 Task: Change  the formatting of the data to Which is Less than 5, In conditional formating, put the option 'Green Fill with Dark Green Text. . 'In the sheet   Inspire Sales book
Action: Mouse moved to (631, 156)
Screenshot: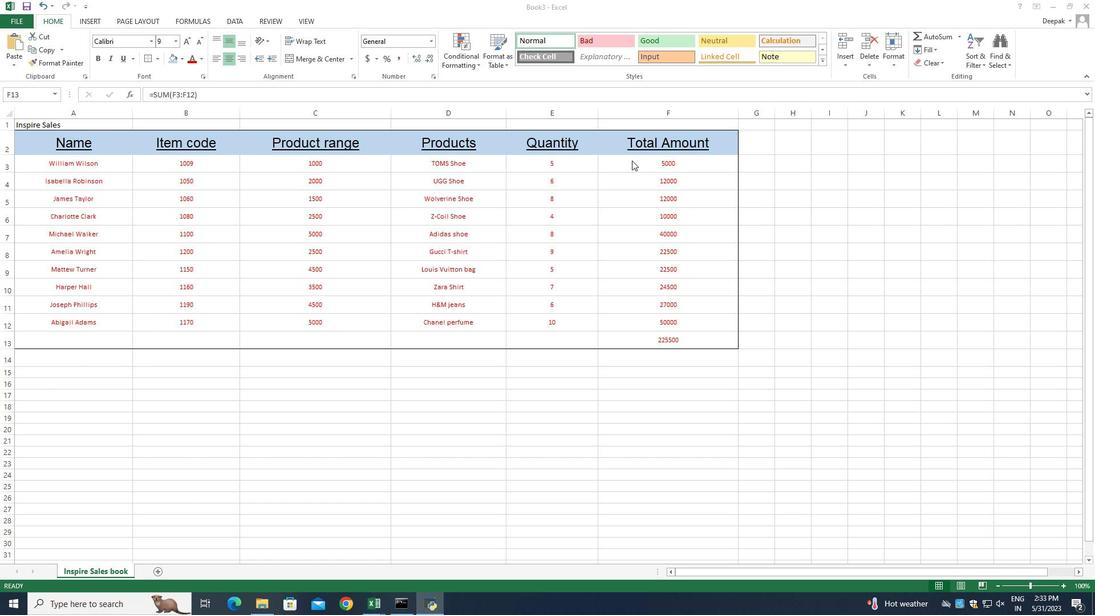 
Action: Mouse pressed left at (631, 156)
Screenshot: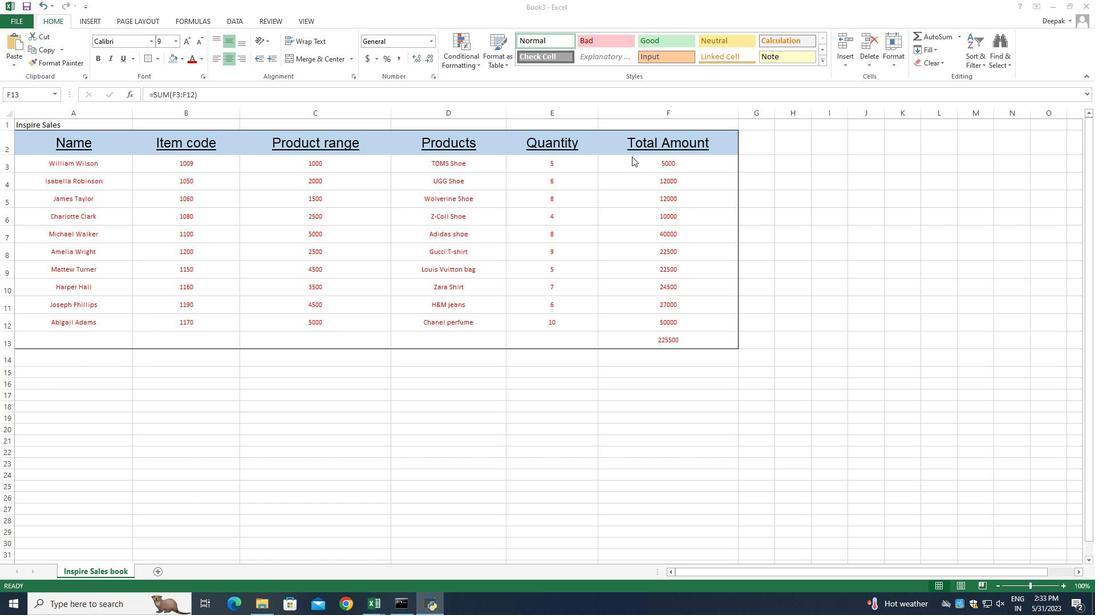 
Action: Mouse moved to (634, 165)
Screenshot: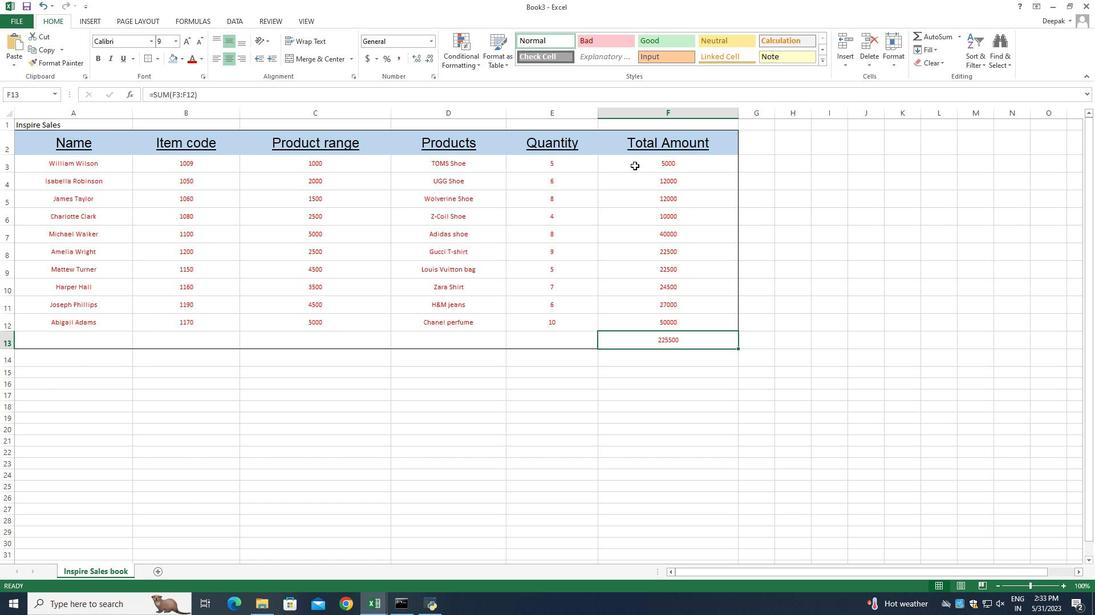
Action: Mouse pressed left at (634, 165)
Screenshot: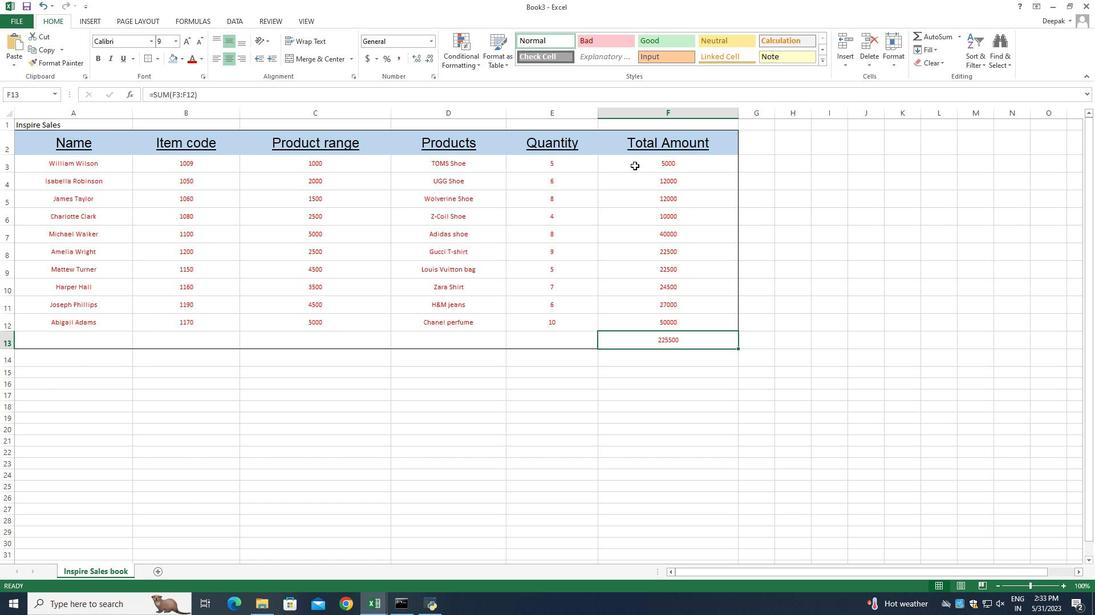 
Action: Mouse moved to (479, 66)
Screenshot: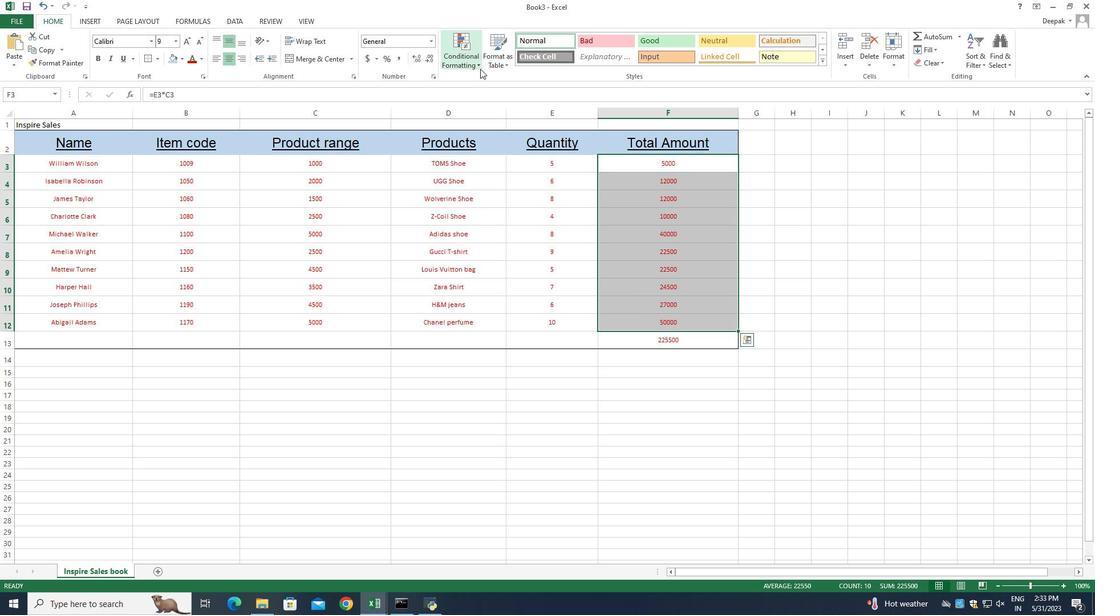 
Action: Mouse pressed left at (479, 66)
Screenshot: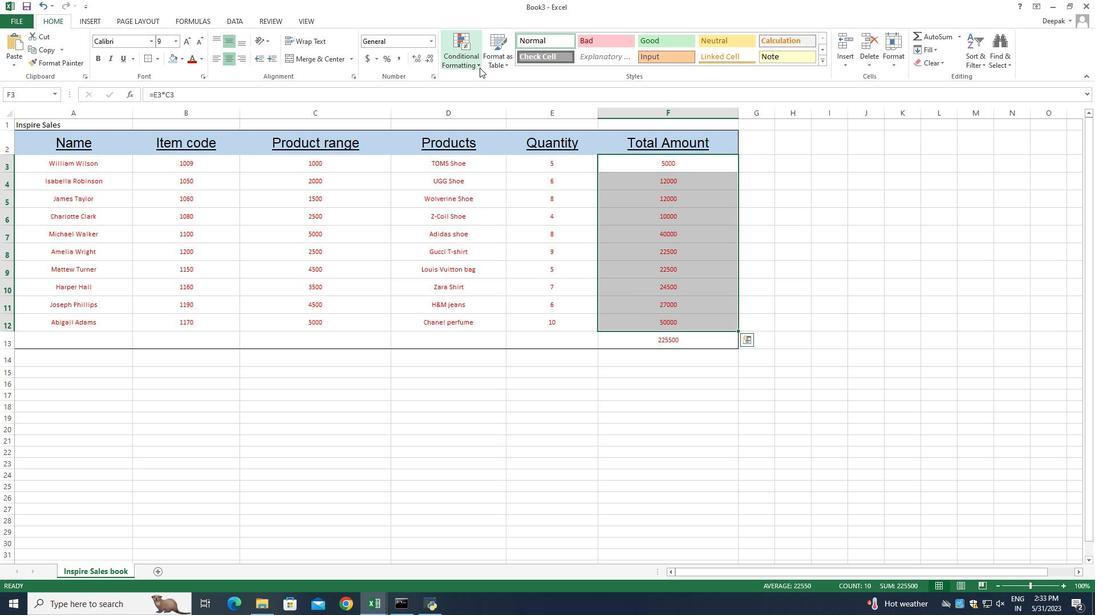 
Action: Mouse moved to (577, 103)
Screenshot: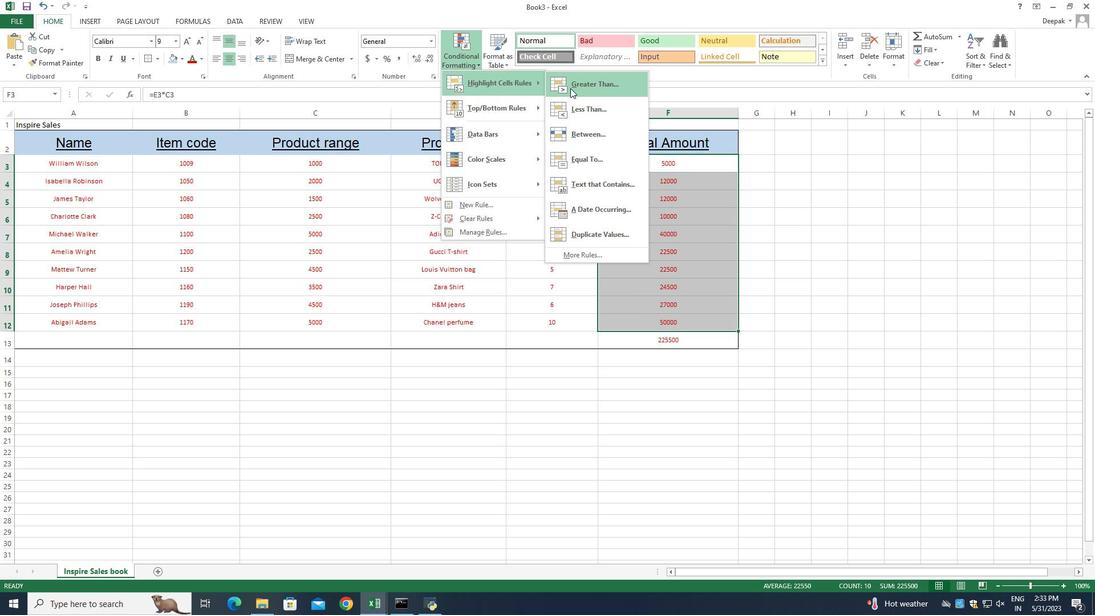 
Action: Mouse pressed left at (577, 103)
Screenshot: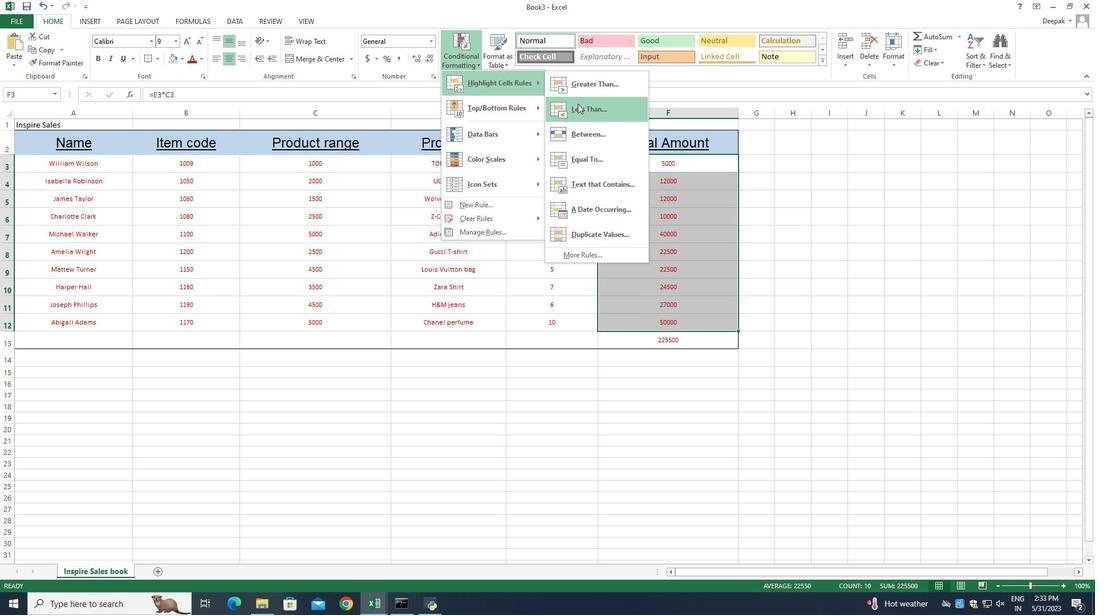 
Action: Mouse moved to (237, 306)
Screenshot: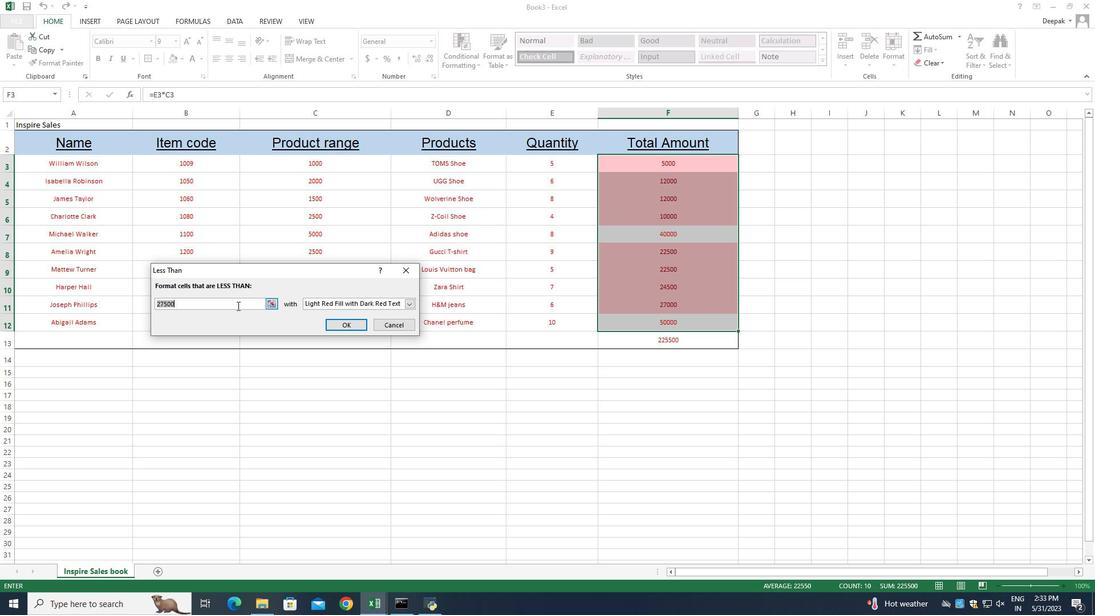 
Action: Key pressed 5
Screenshot: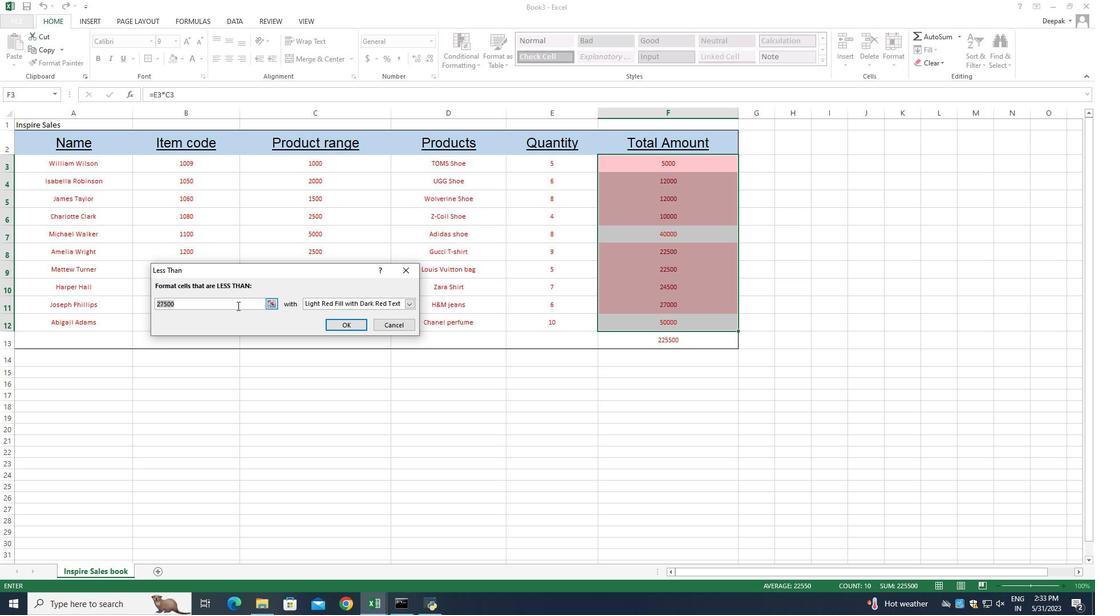 
Action: Mouse moved to (404, 305)
Screenshot: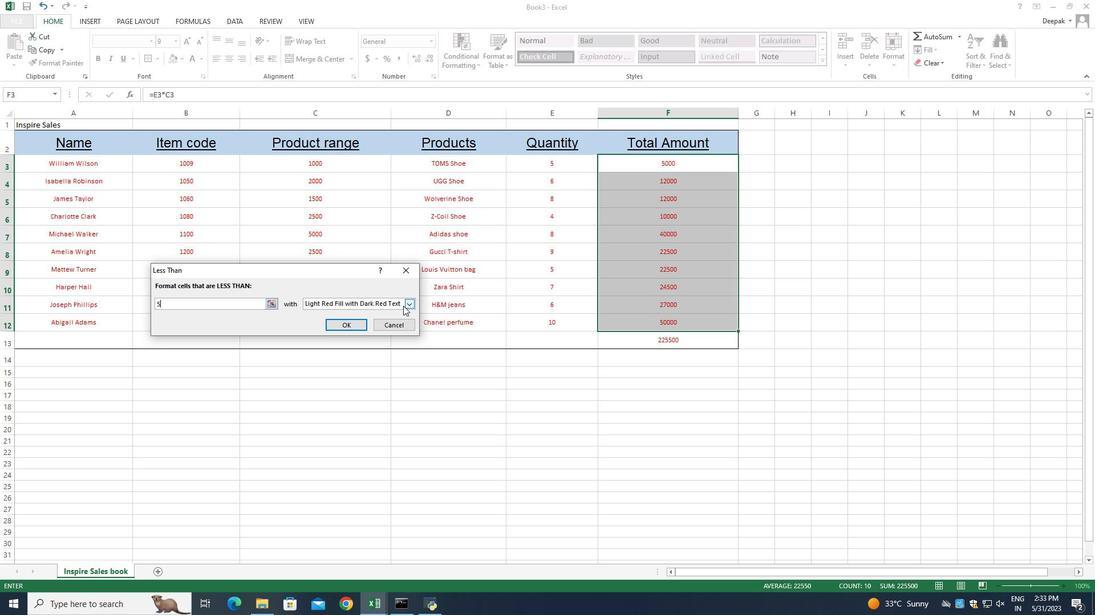
Action: Mouse pressed left at (404, 305)
Screenshot: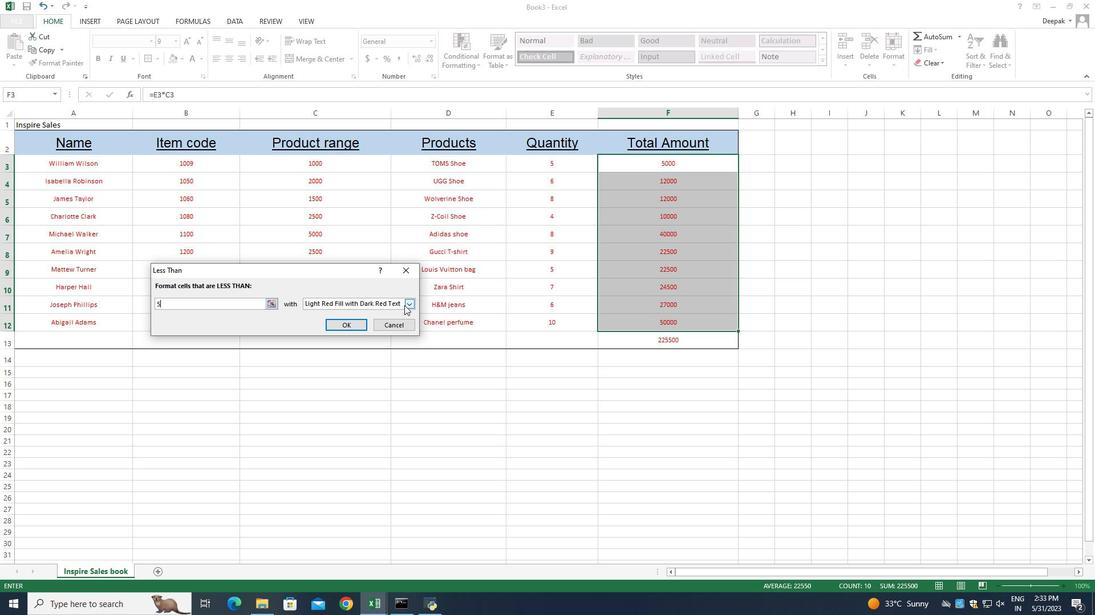 
Action: Mouse moved to (388, 330)
Screenshot: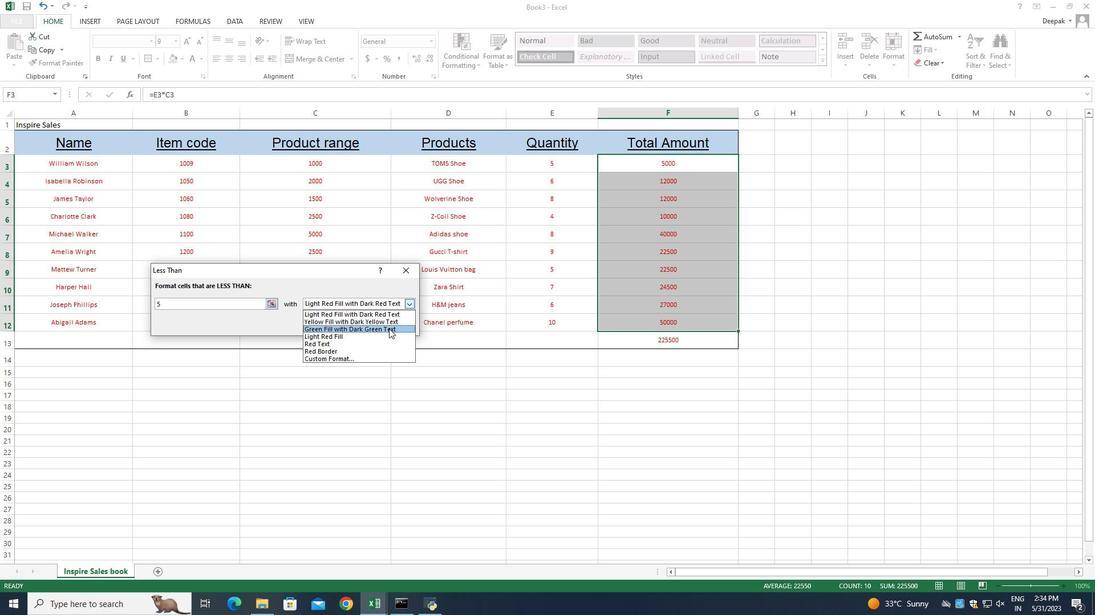 
Action: Mouse pressed left at (388, 330)
Screenshot: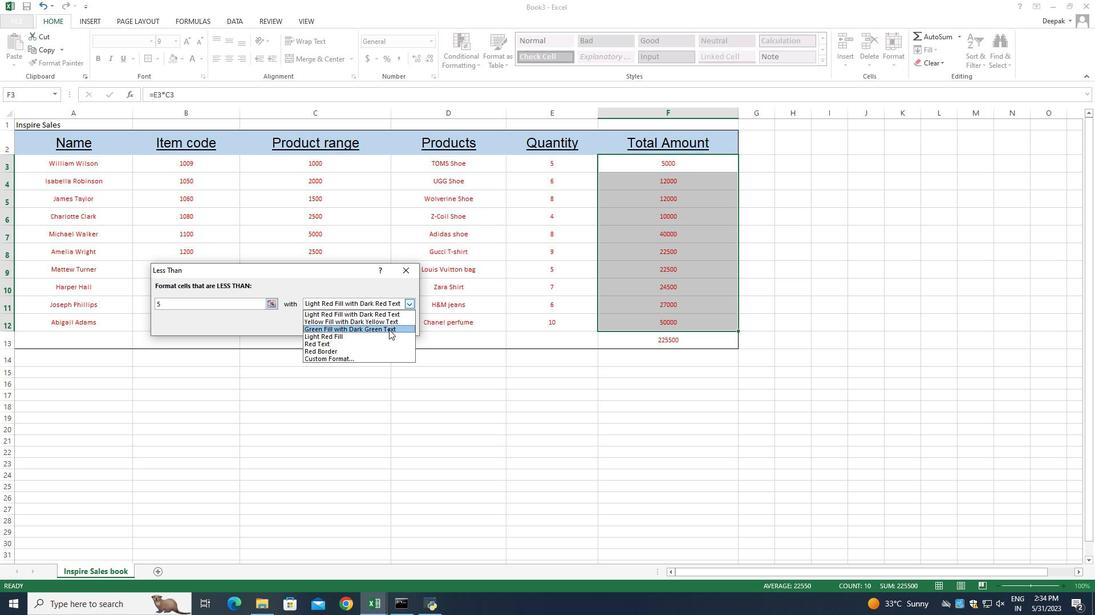 
Action: Mouse moved to (343, 322)
Screenshot: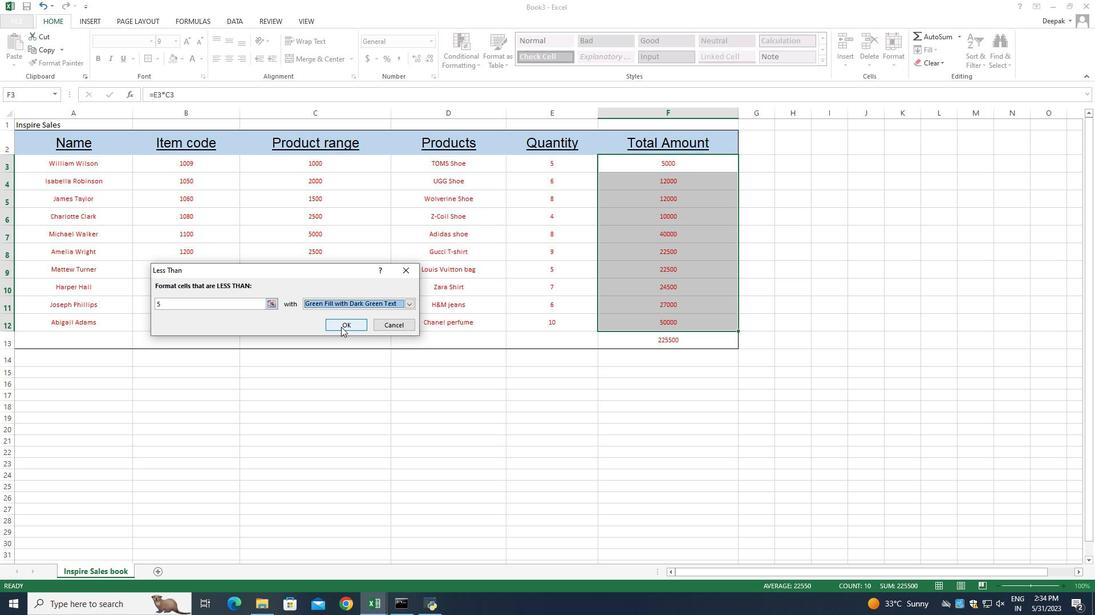 
Action: Mouse pressed left at (343, 322)
Screenshot: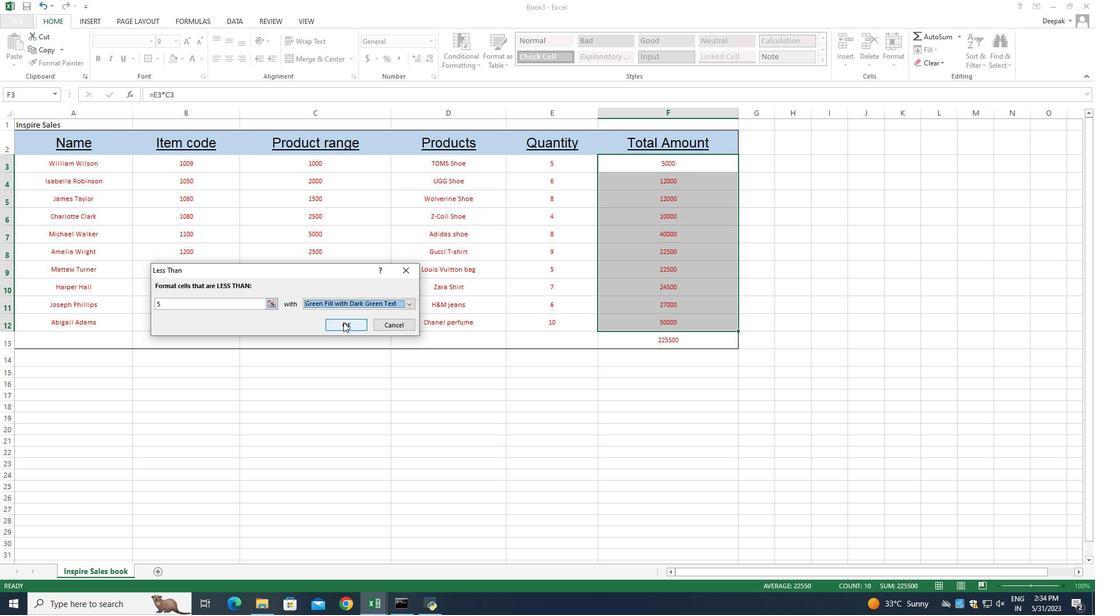 
Action: Mouse moved to (426, 302)
Screenshot: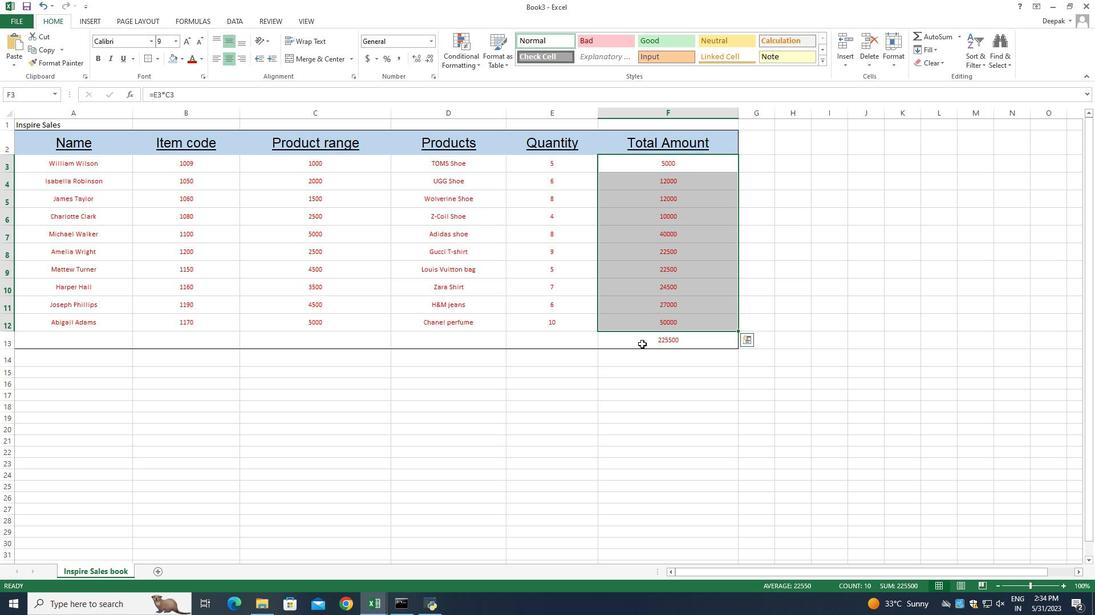 
Action: Mouse scrolled (426, 302) with delta (0, 0)
Screenshot: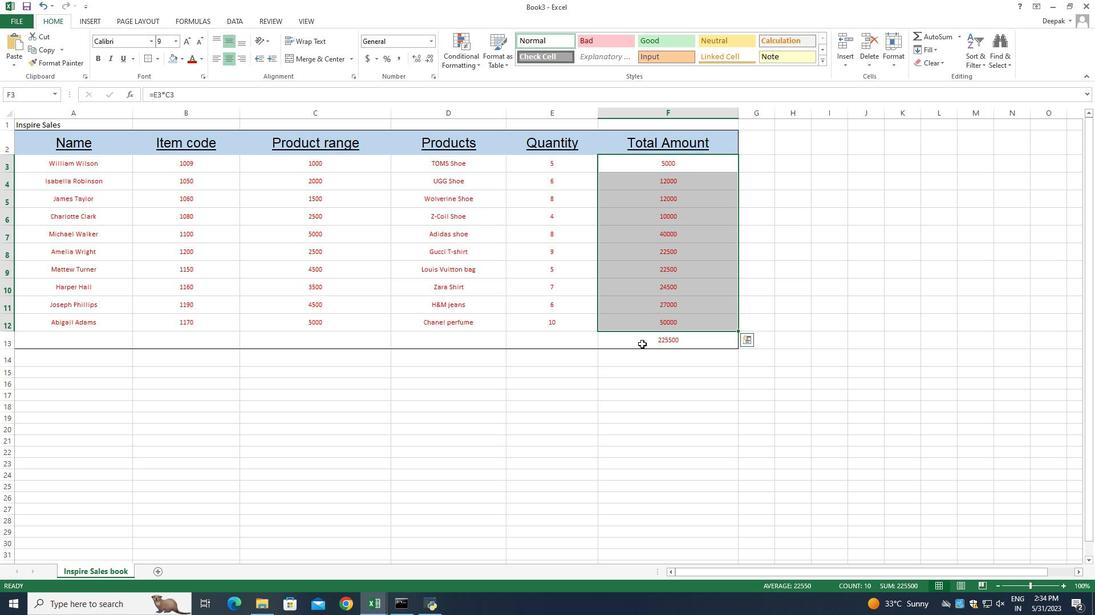 
Action: Mouse moved to (419, 300)
Screenshot: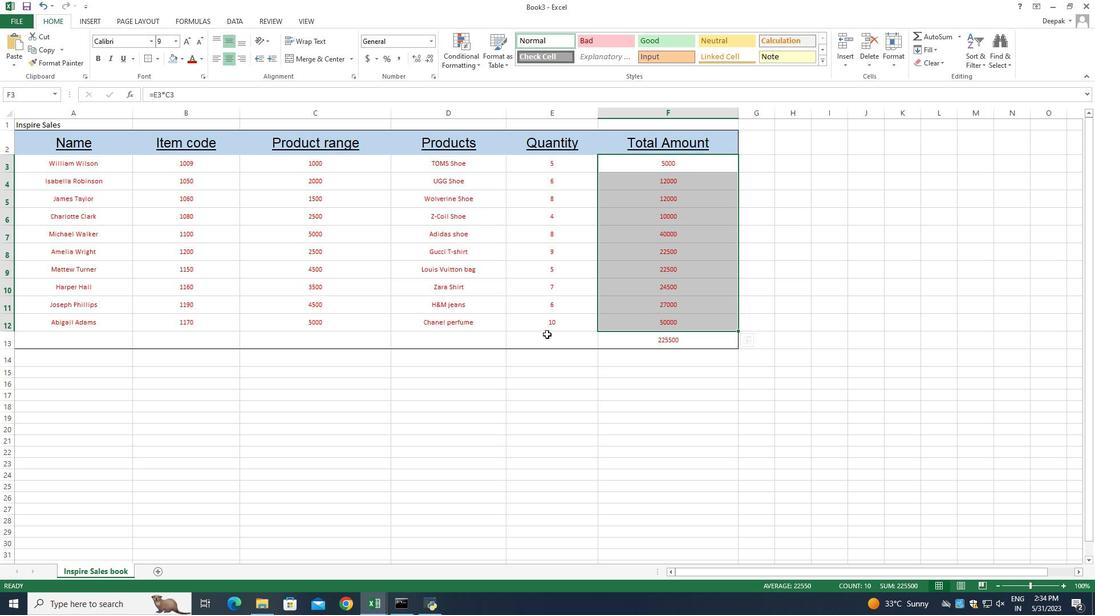
Action: Mouse scrolled (419, 301) with delta (0, 0)
Screenshot: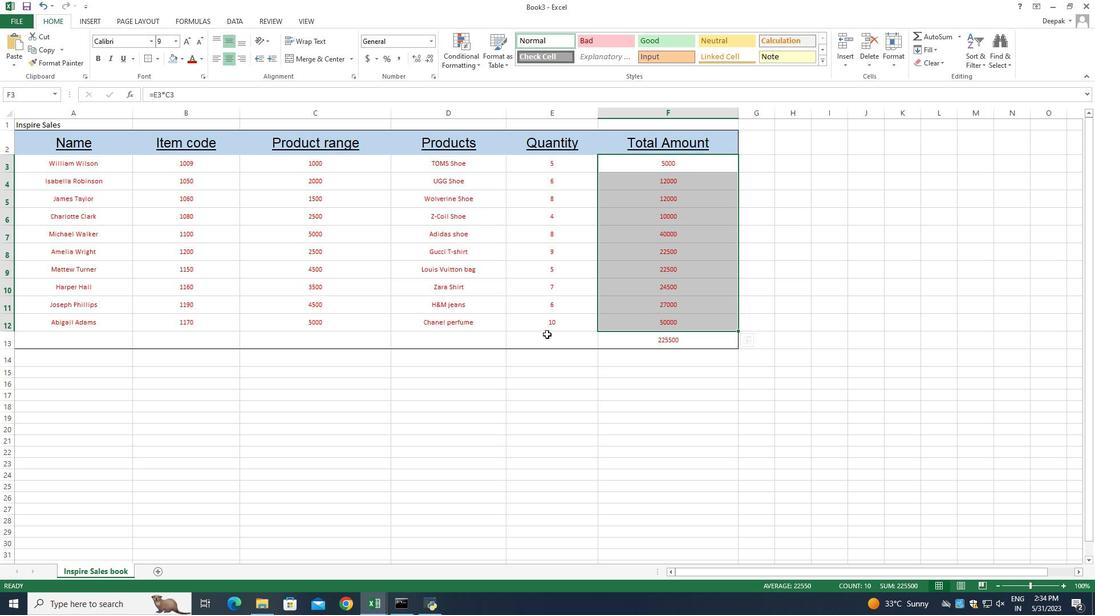 
Action: Mouse scrolled (419, 301) with delta (0, 0)
Screenshot: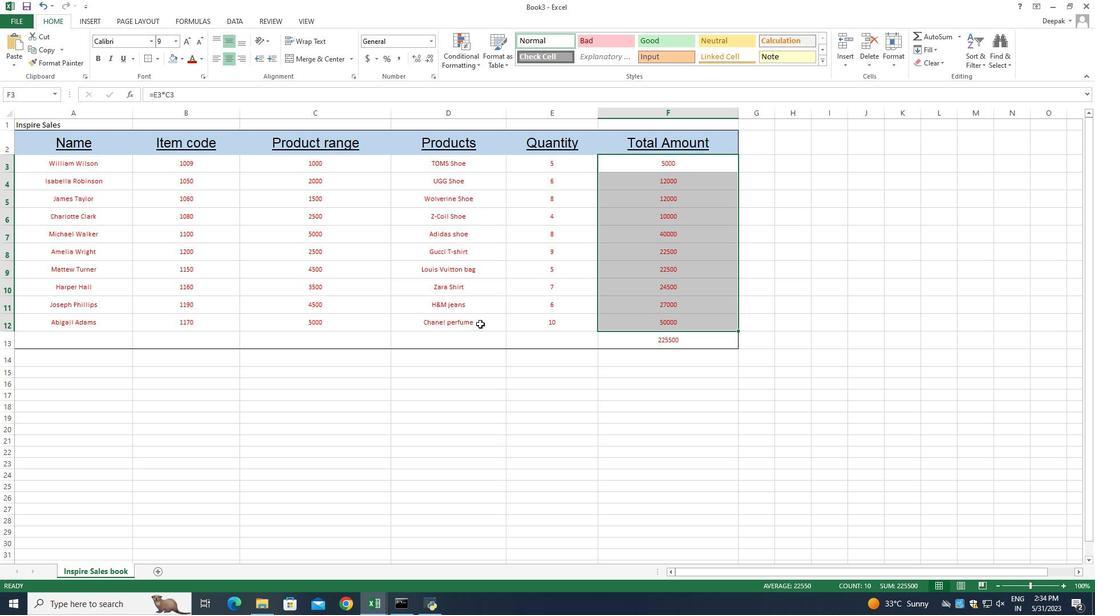
Action: Mouse moved to (418, 299)
Screenshot: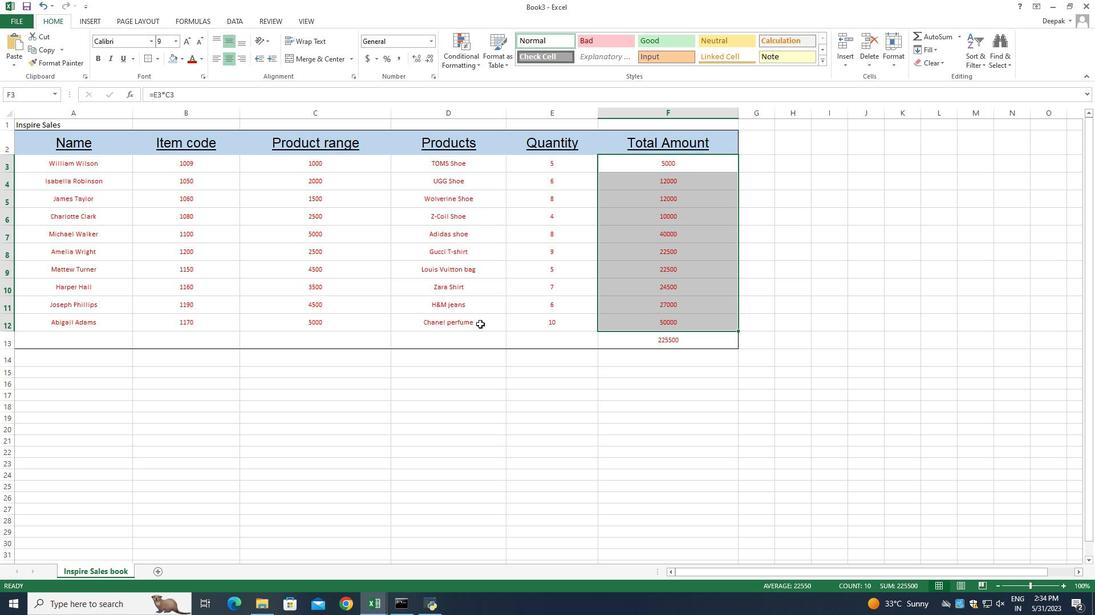 
Action: Mouse scrolled (418, 300) with delta (0, 0)
Screenshot: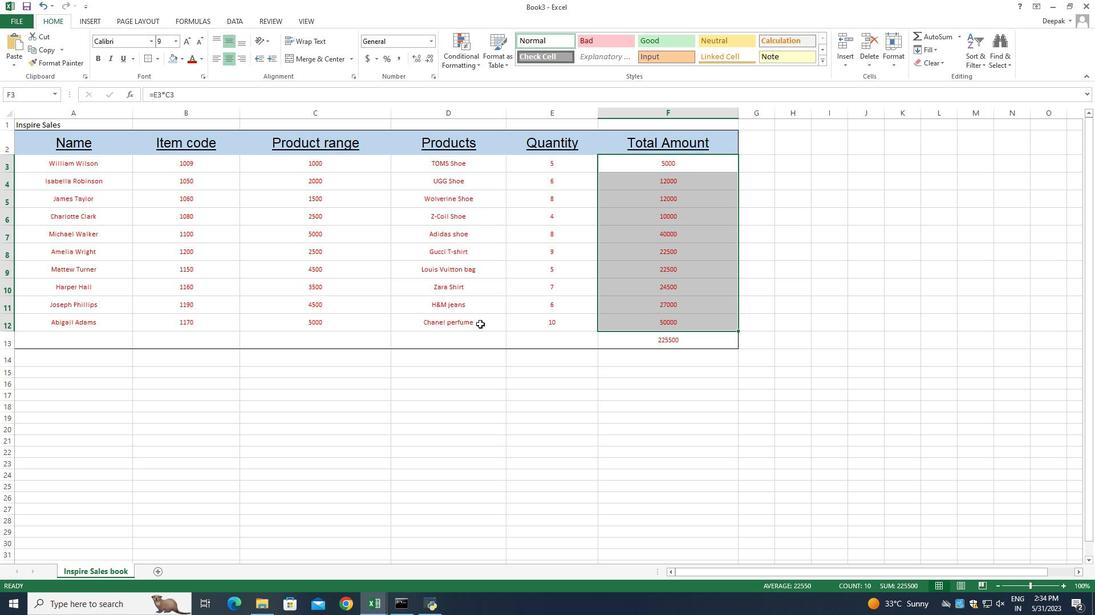 
Action: Mouse moved to (415, 294)
Screenshot: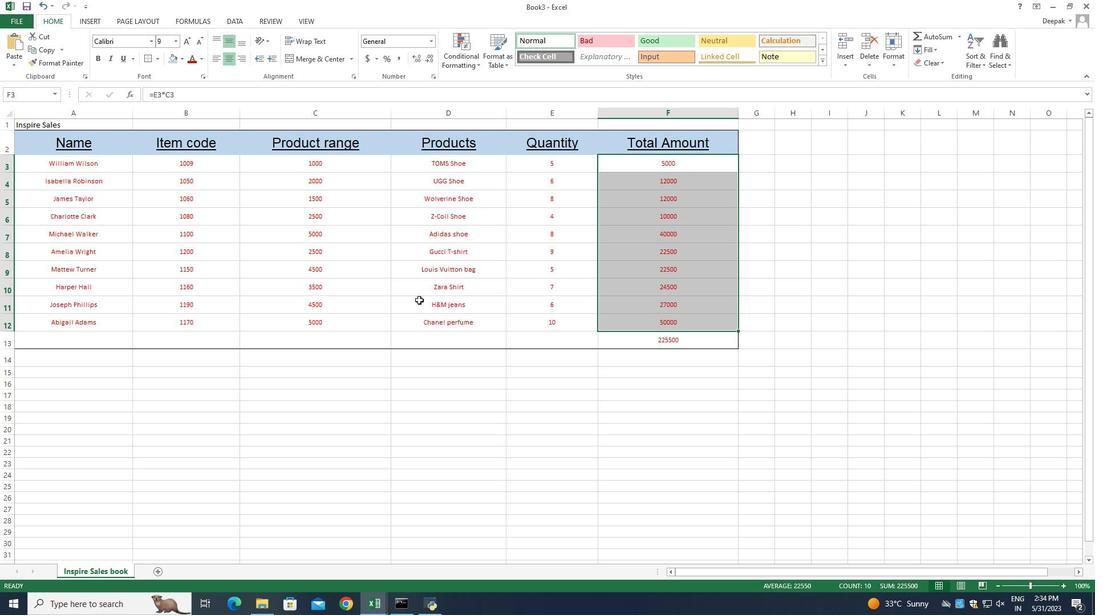 
Action: Mouse scrolled (415, 293) with delta (0, 0)
Screenshot: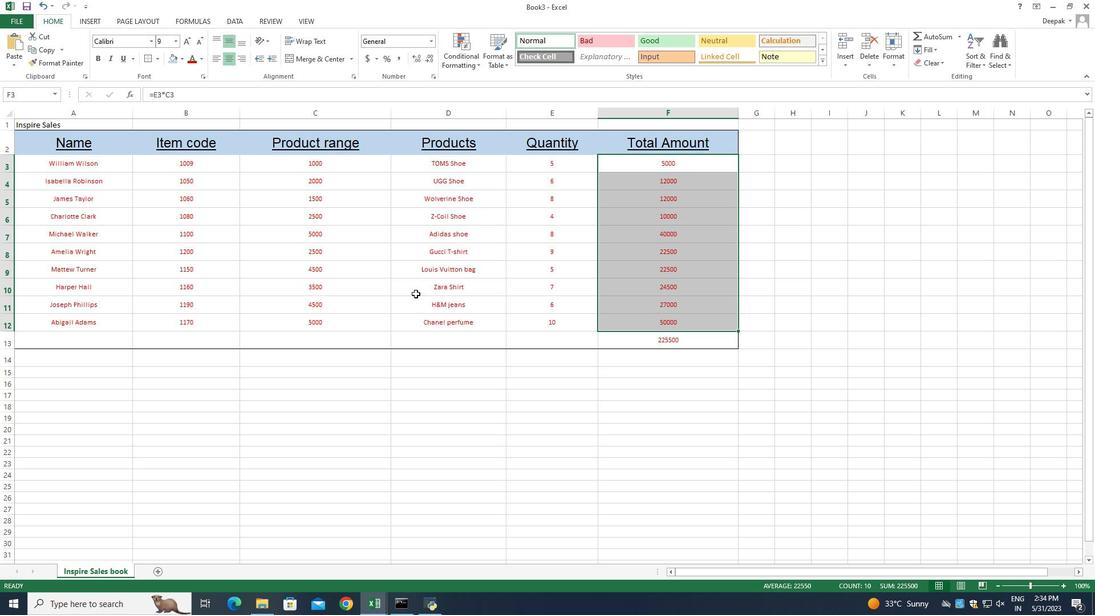 
Action: Mouse moved to (529, 379)
Screenshot: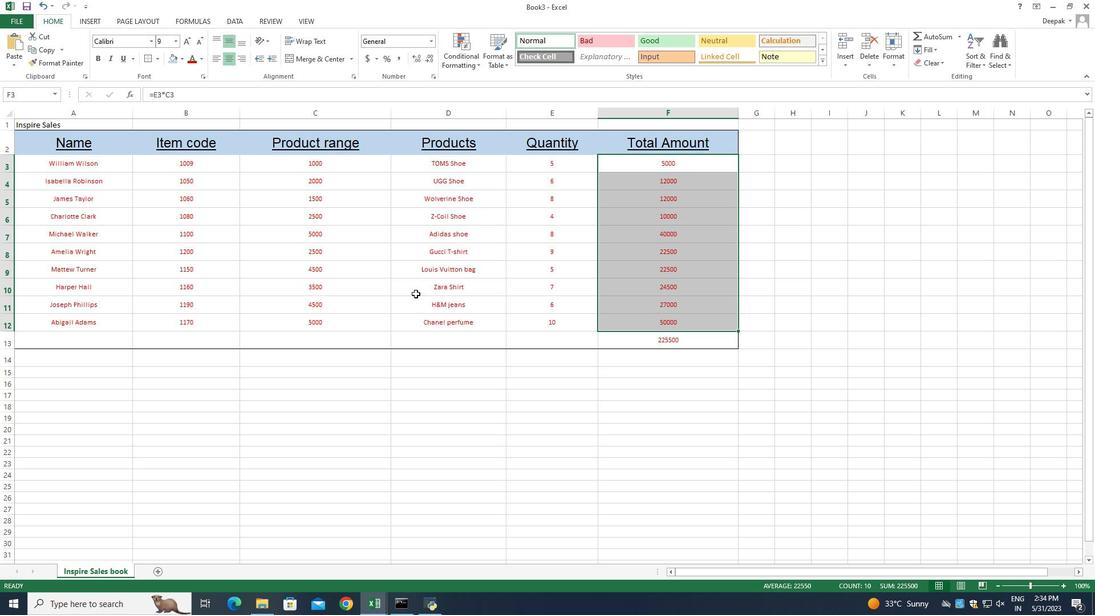 
Action: Mouse scrolled (420, 301) with delta (0, 0)
Screenshot: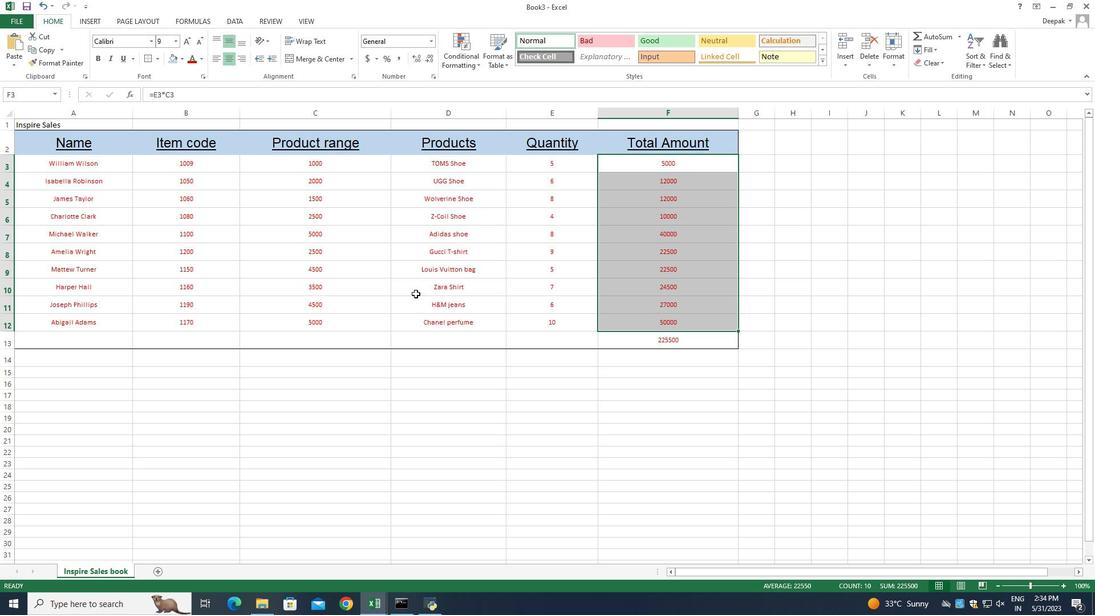 
Action: Mouse moved to (534, 382)
Screenshot: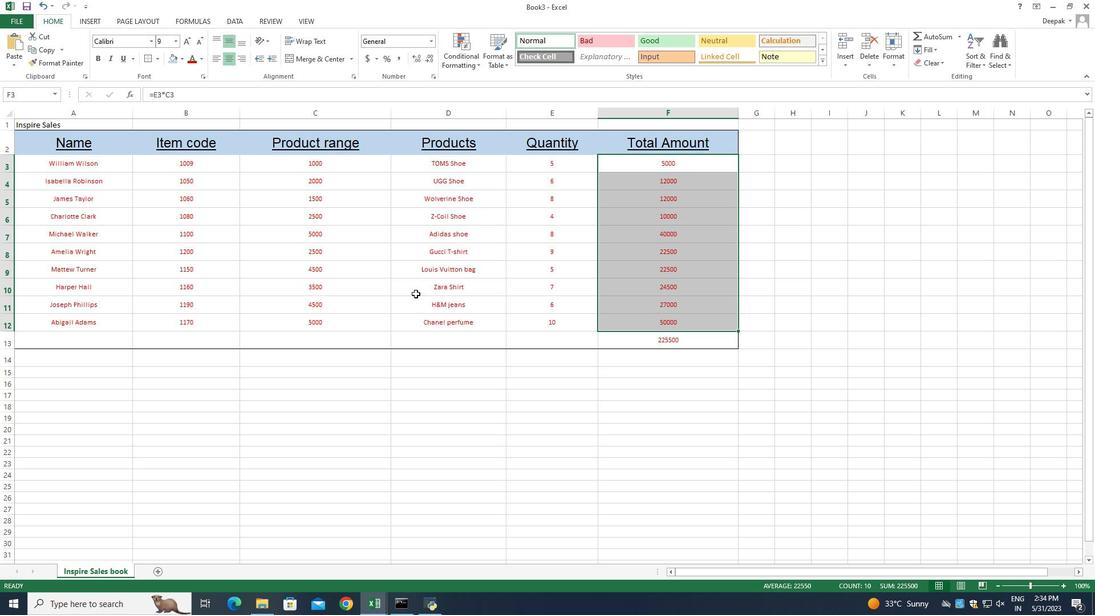 
Action: Mouse scrolled (445, 329) with delta (0, 0)
Screenshot: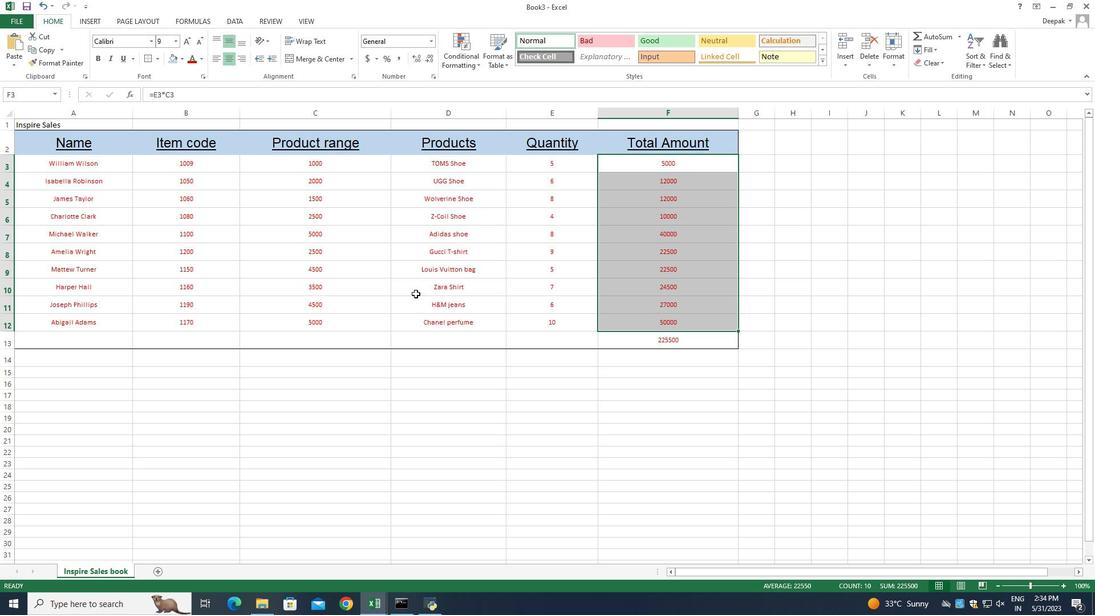 
Action: Mouse moved to (540, 384)
Screenshot: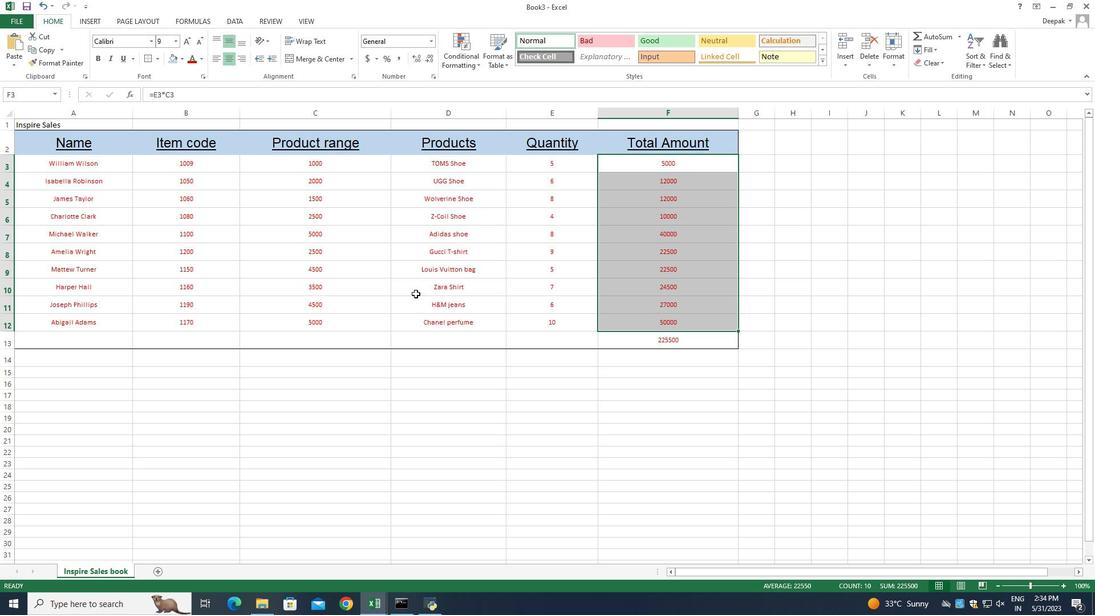 
Action: Mouse scrolled (492, 361) with delta (0, 0)
Screenshot: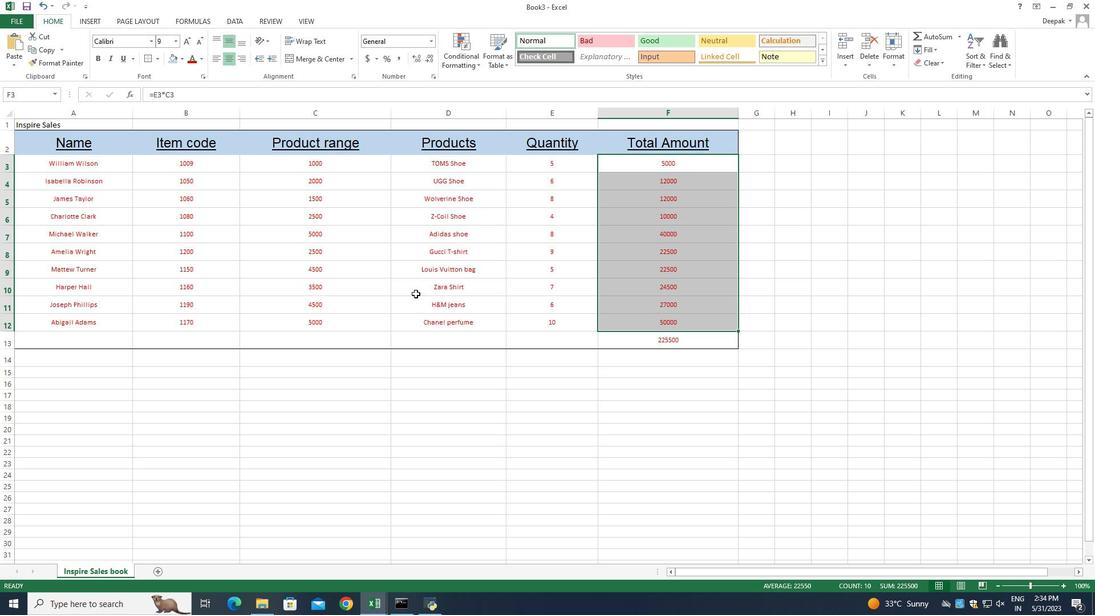 
Action: Mouse moved to (466, 315)
Screenshot: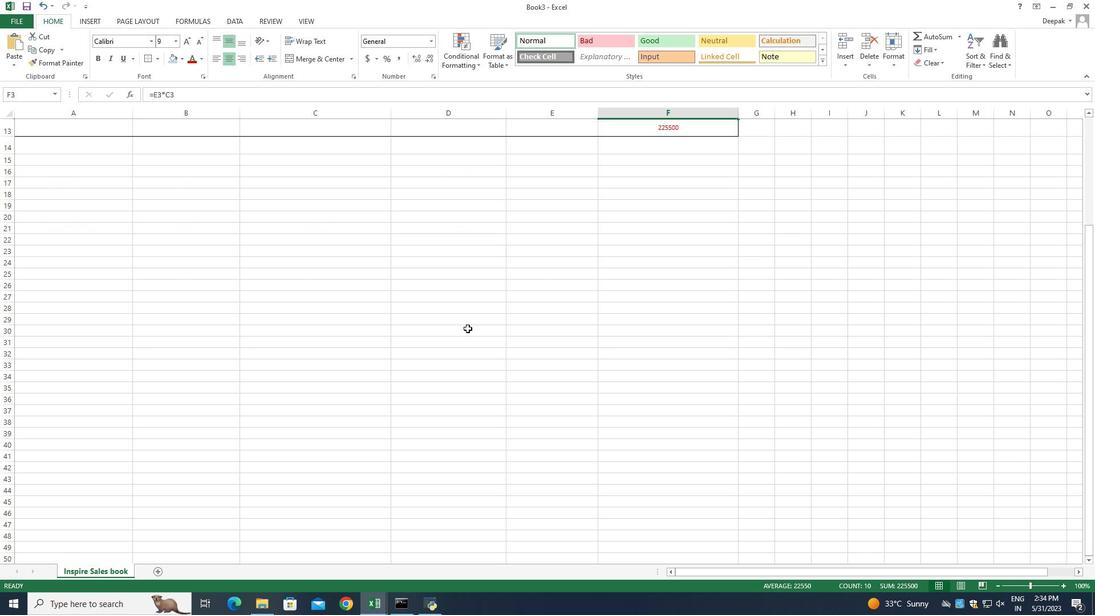 
Action: Mouse scrolled (466, 316) with delta (0, 0)
Screenshot: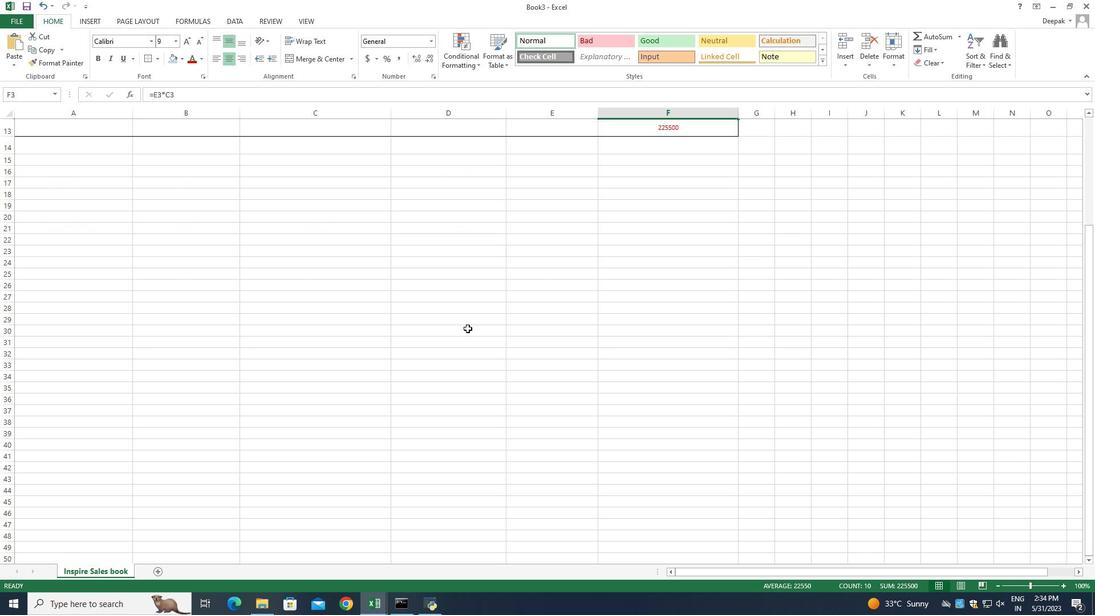 
Action: Mouse scrolled (466, 316) with delta (0, 0)
Screenshot: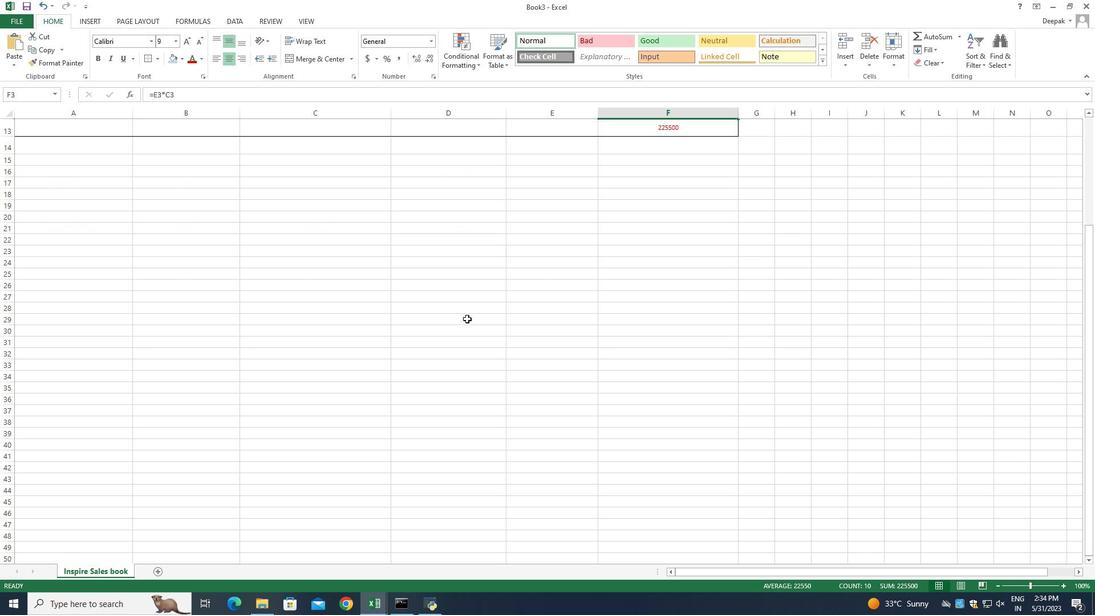 
Action: Mouse moved to (469, 375)
Screenshot: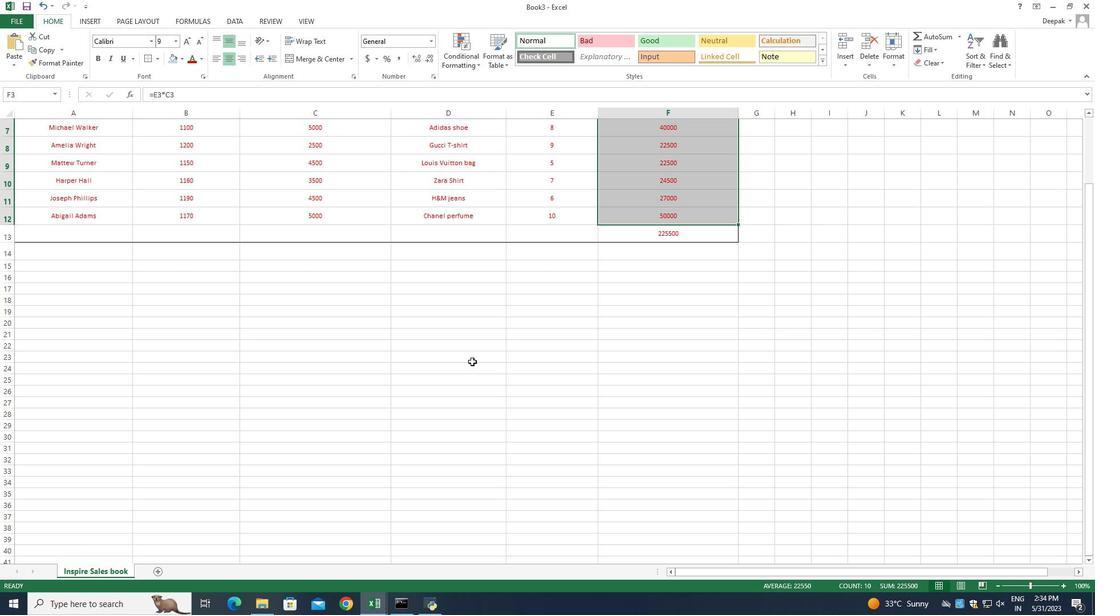 
Action: Mouse scrolled (469, 375) with delta (0, 0)
Screenshot: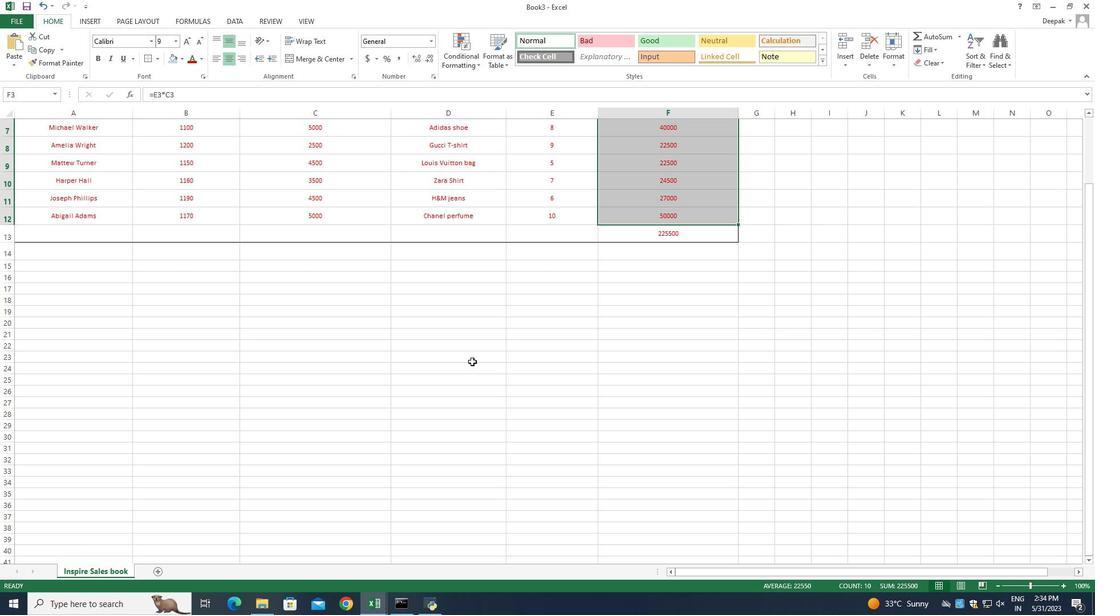 
Action: Mouse moved to (469, 375)
Screenshot: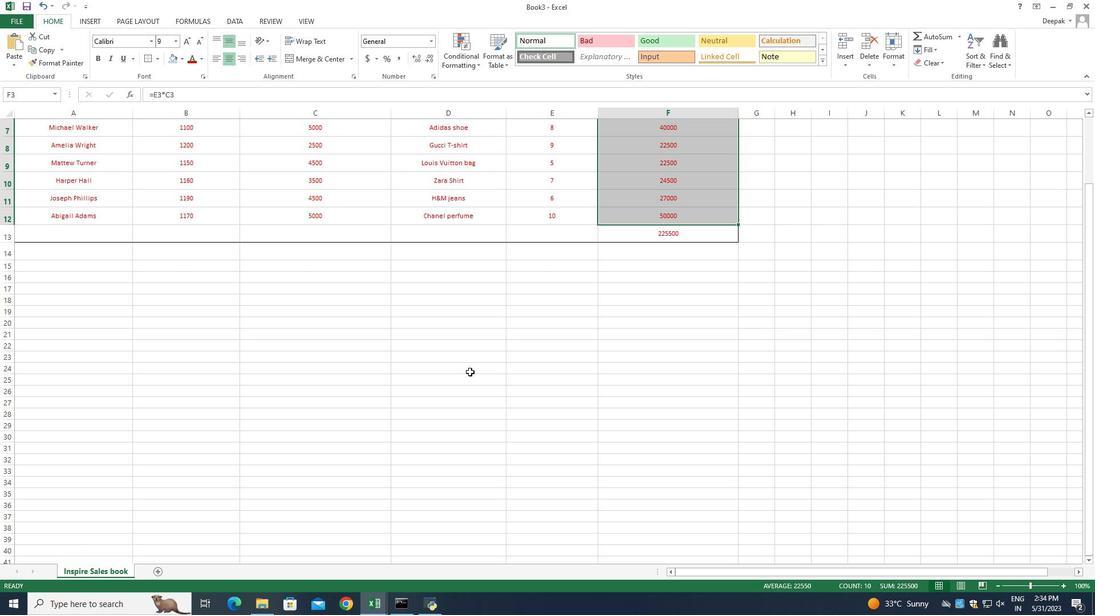 
Action: Mouse scrolled (469, 376) with delta (0, 0)
Screenshot: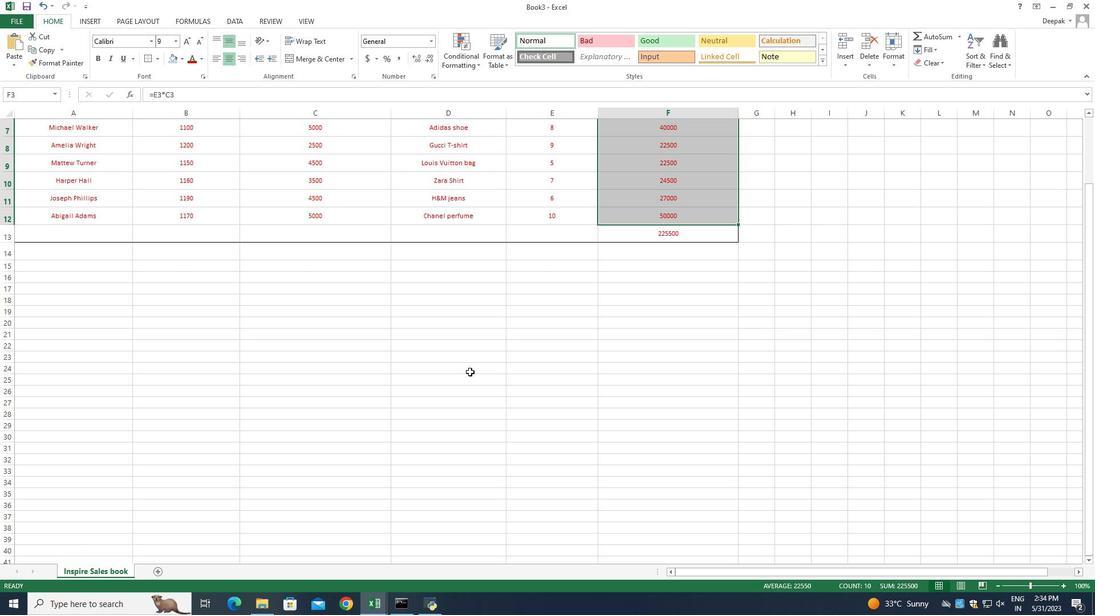 
Action: Mouse moved to (469, 375)
Screenshot: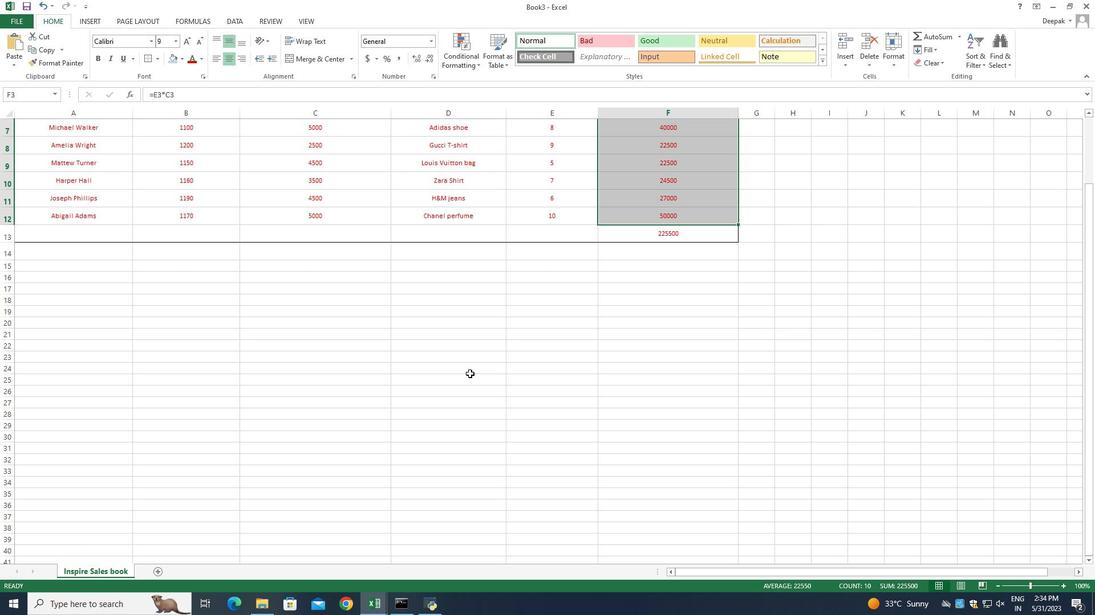 
Action: Mouse scrolled (469, 376) with delta (0, 0)
Screenshot: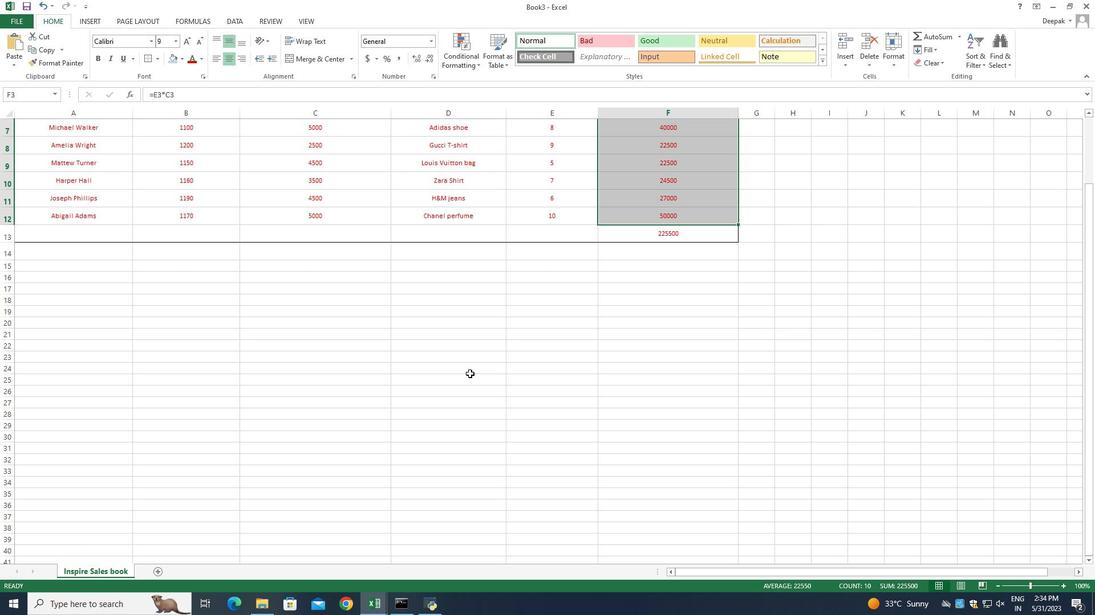 
Action: Mouse scrolled (469, 376) with delta (0, 0)
Screenshot: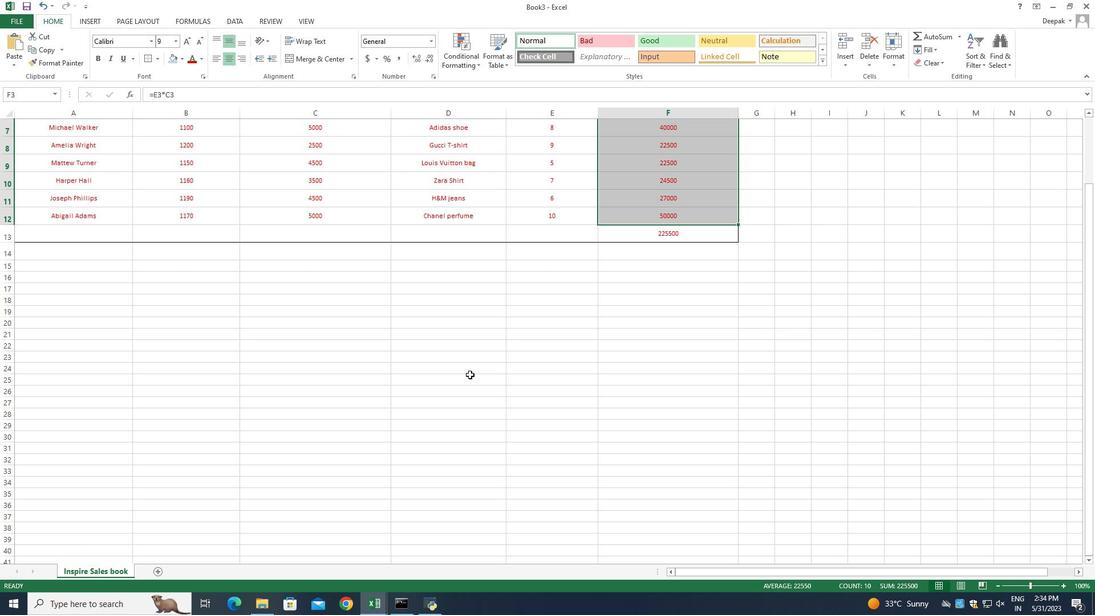 
Action: Mouse scrolled (469, 376) with delta (0, 0)
Screenshot: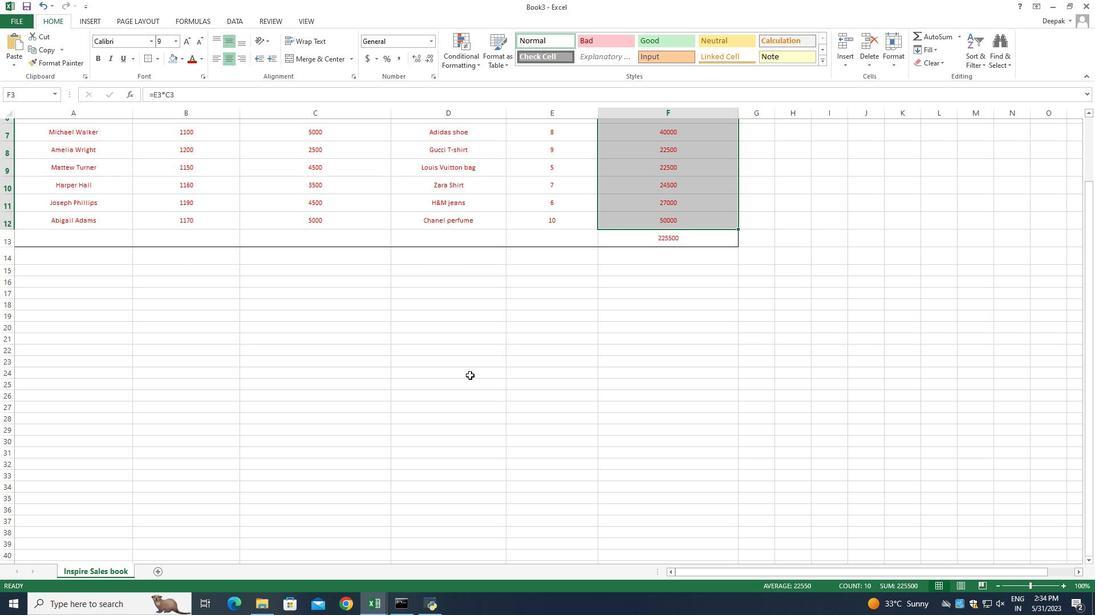 
Action: Mouse moved to (468, 370)
Screenshot: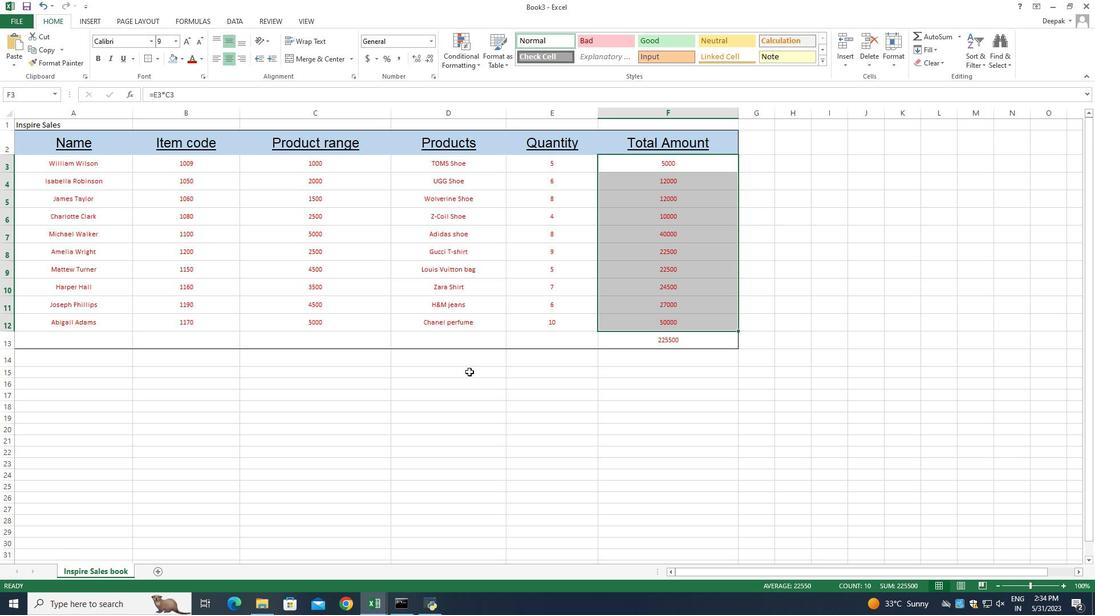 
Action: Mouse scrolled (468, 371) with delta (0, 0)
Screenshot: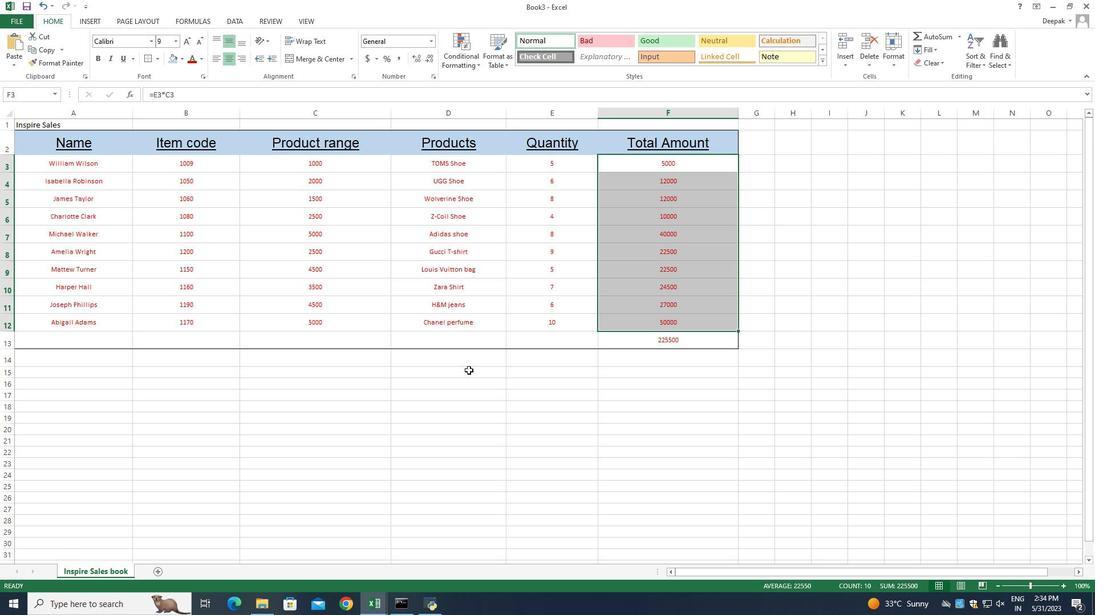 
Action: Mouse scrolled (468, 371) with delta (0, 0)
Screenshot: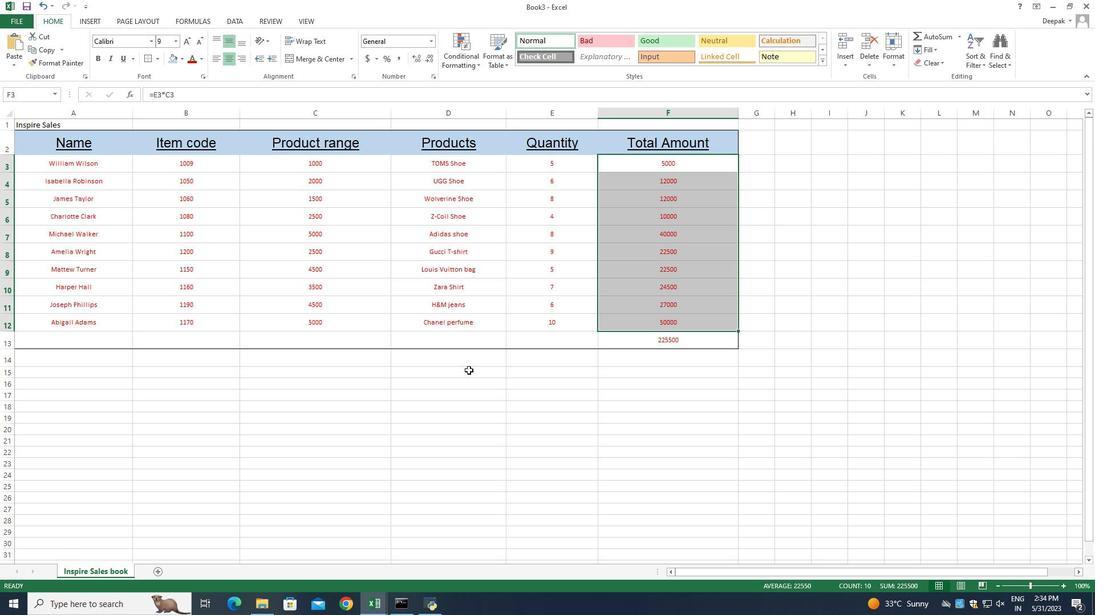
Action: Mouse scrolled (468, 371) with delta (0, 0)
Screenshot: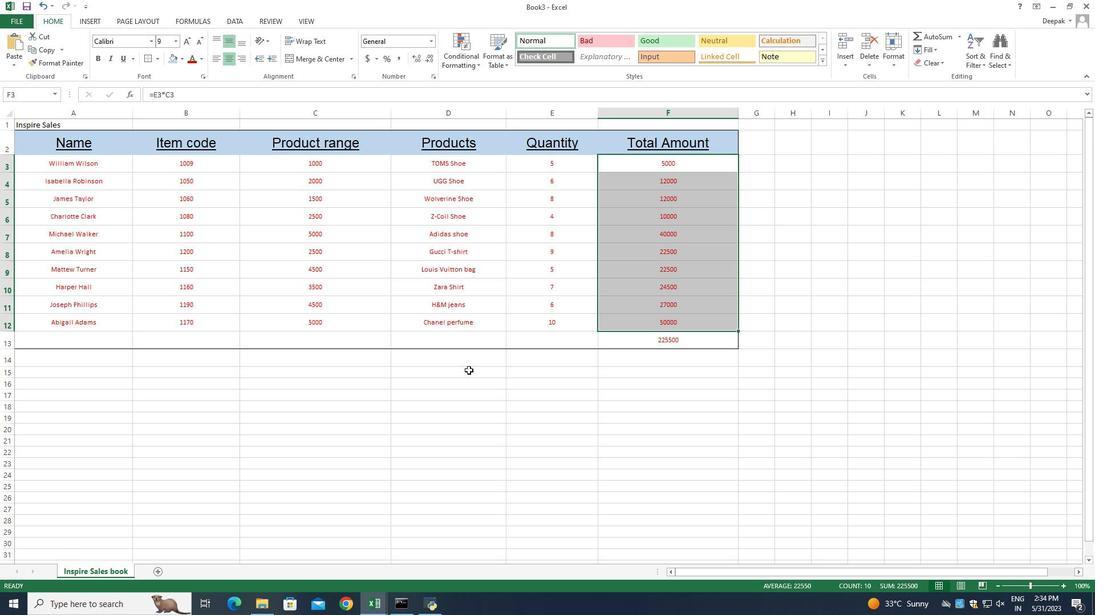 
Action: Mouse scrolled (468, 371) with delta (0, 0)
Screenshot: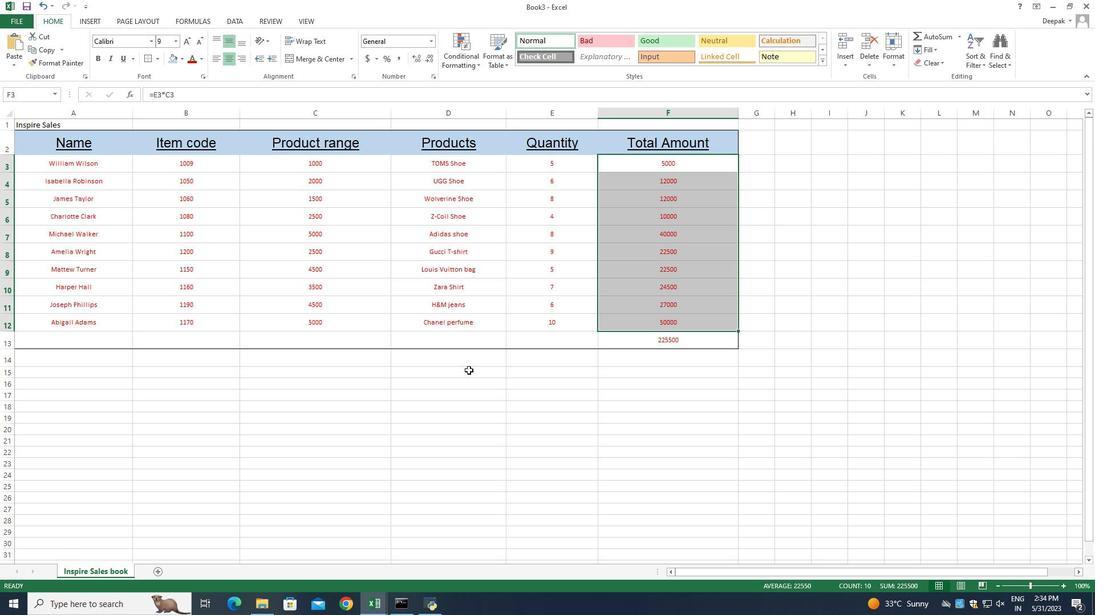 
Action: Mouse scrolled (468, 371) with delta (0, 0)
Screenshot: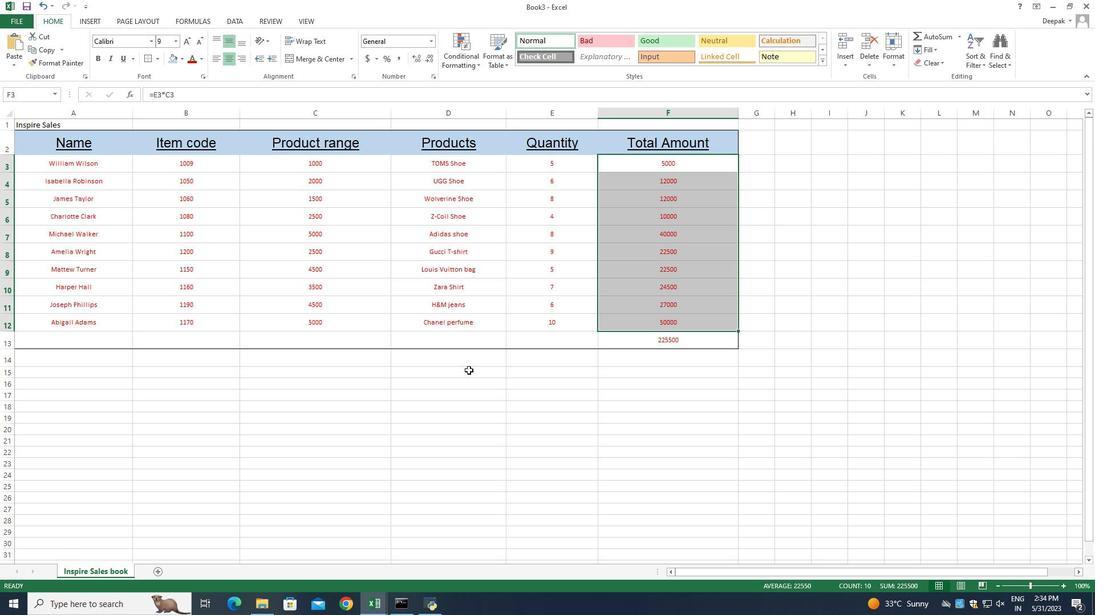 
